 Task: Create a sub task System Test and UAT for the task  Create a new chatbot for customer support in the project AgileCon , assign it to team member softage.3@softage.net and update the status of the sub task to  Off Track , set the priority of the sub task to High
Action: Mouse moved to (77, 379)
Screenshot: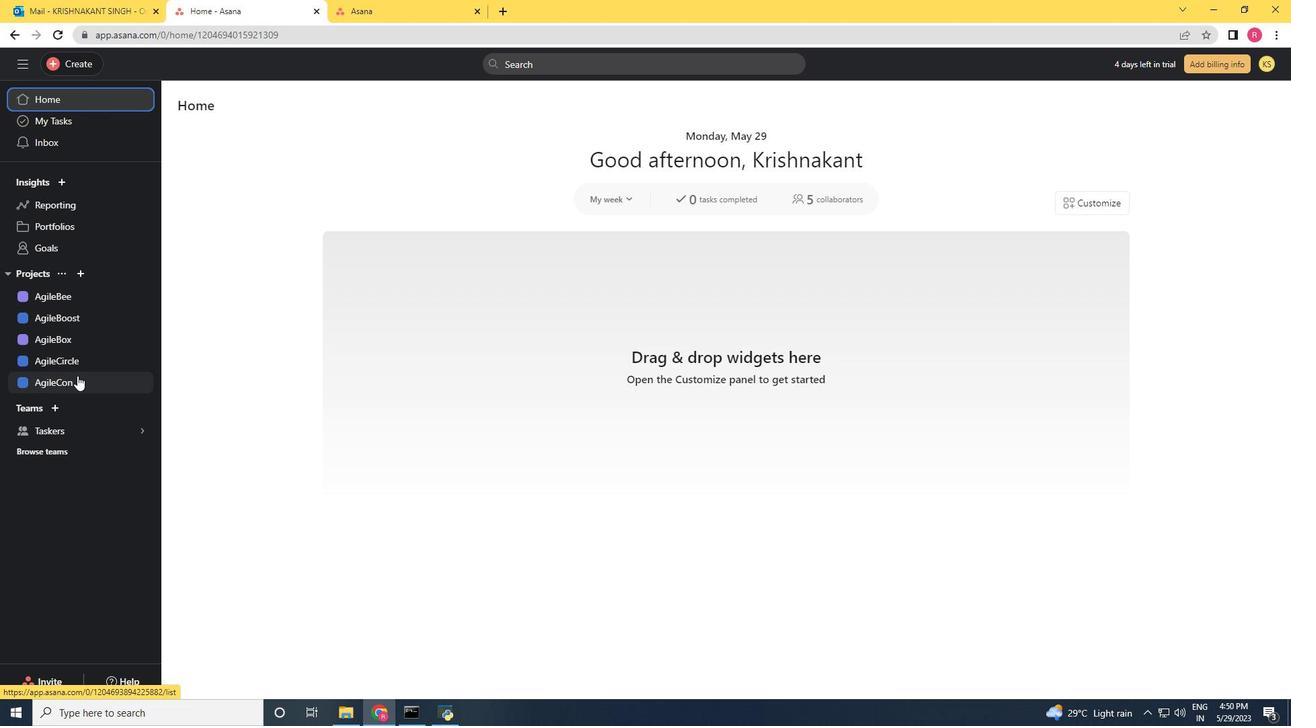 
Action: Mouse pressed left at (77, 379)
Screenshot: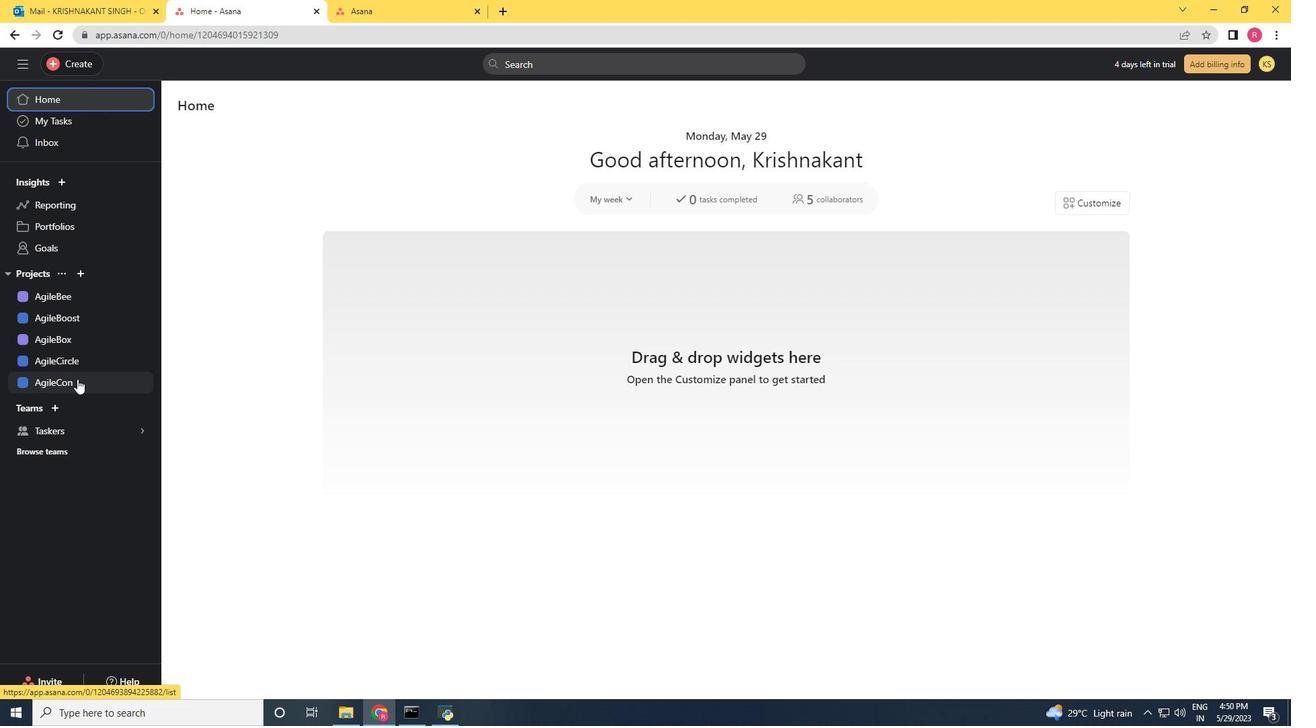 
Action: Mouse moved to (522, 270)
Screenshot: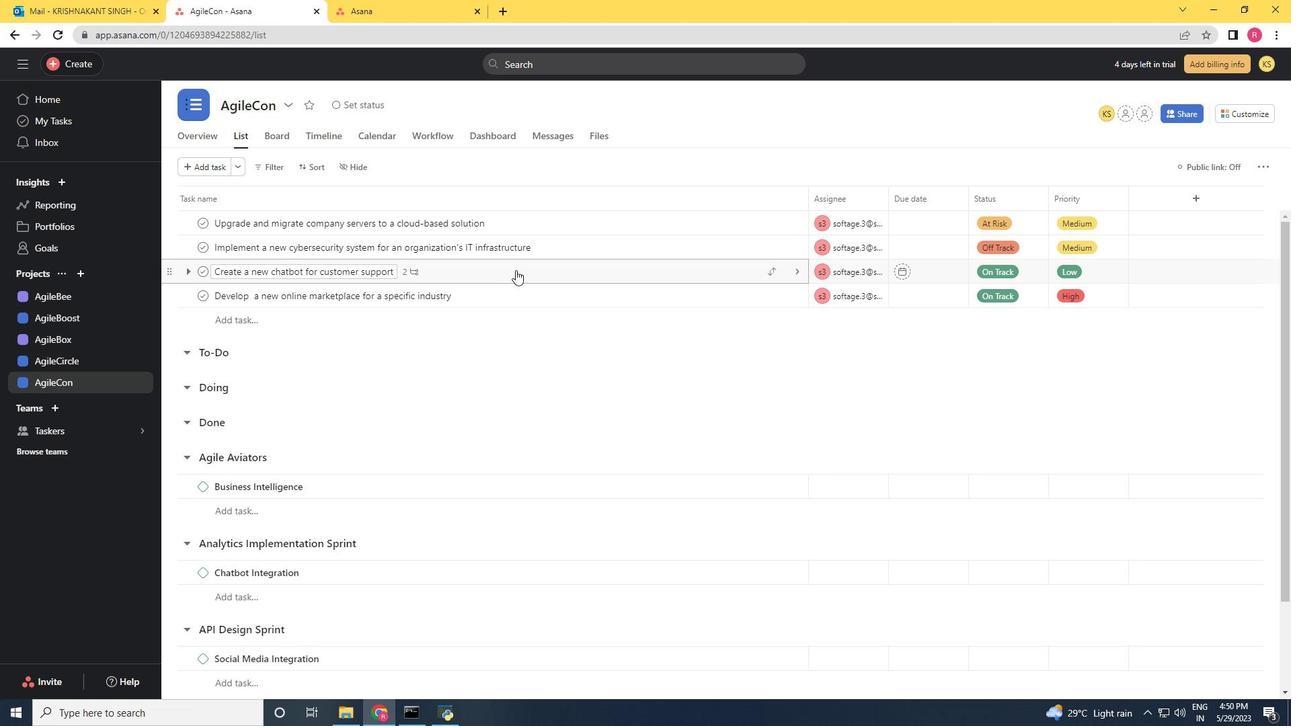 
Action: Mouse pressed left at (522, 270)
Screenshot: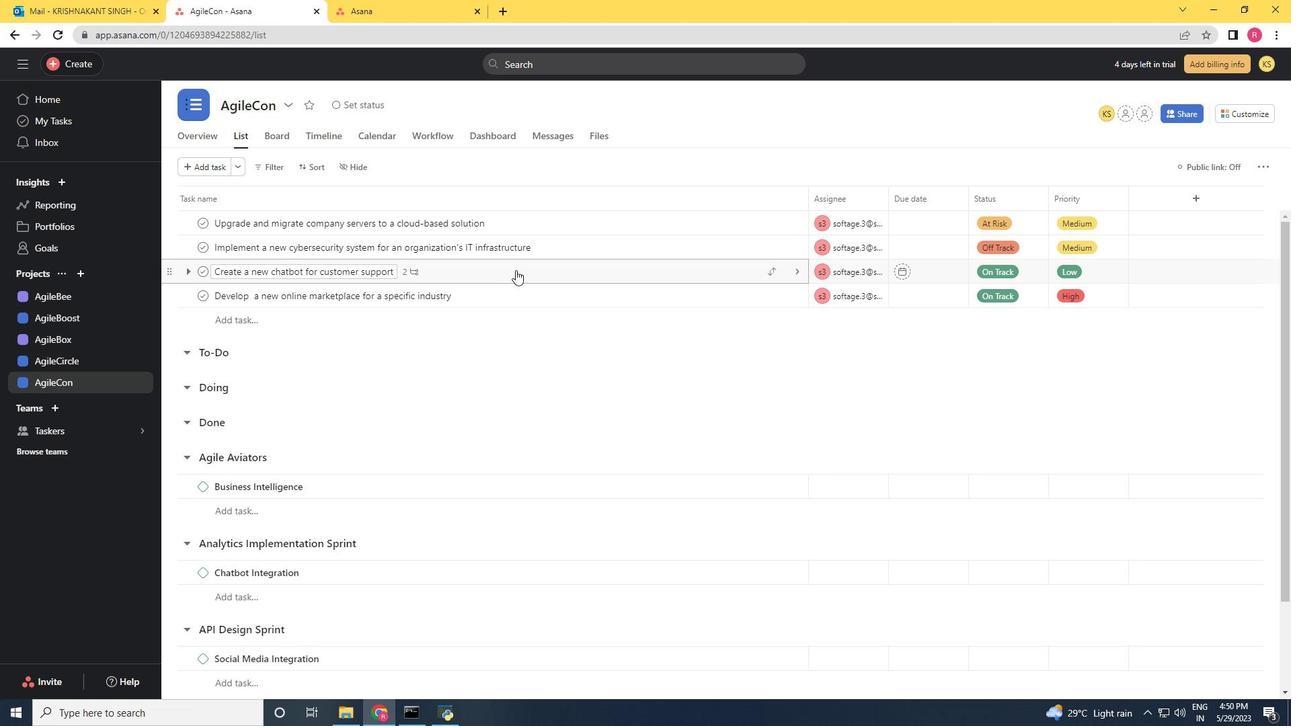 
Action: Mouse moved to (1134, 478)
Screenshot: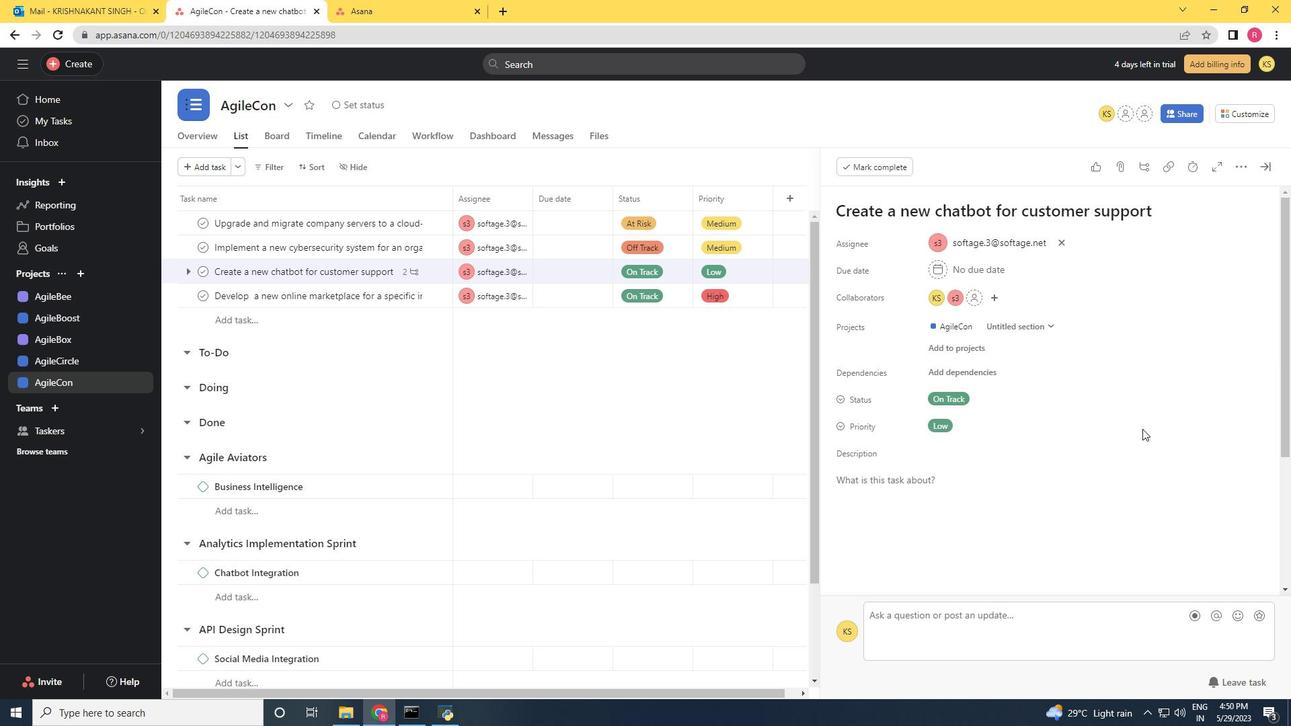 
Action: Mouse scrolled (1134, 477) with delta (0, 0)
Screenshot: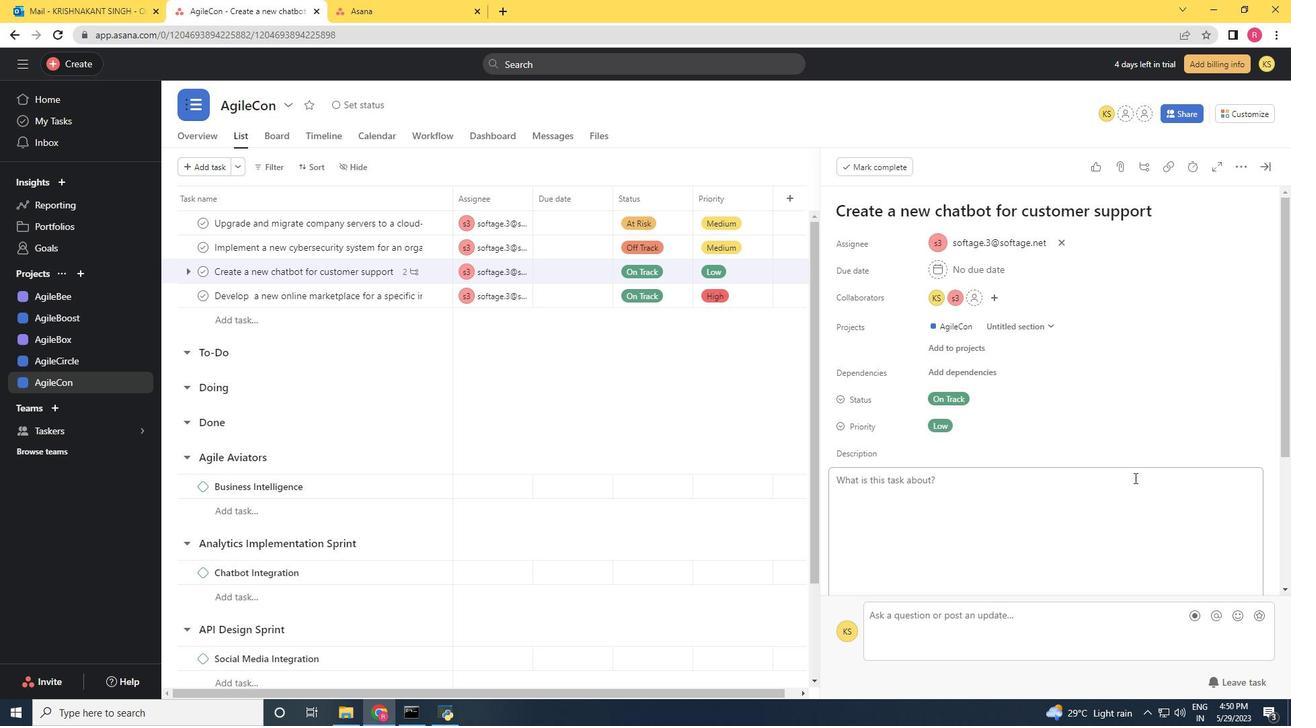 
Action: Mouse scrolled (1134, 477) with delta (0, 0)
Screenshot: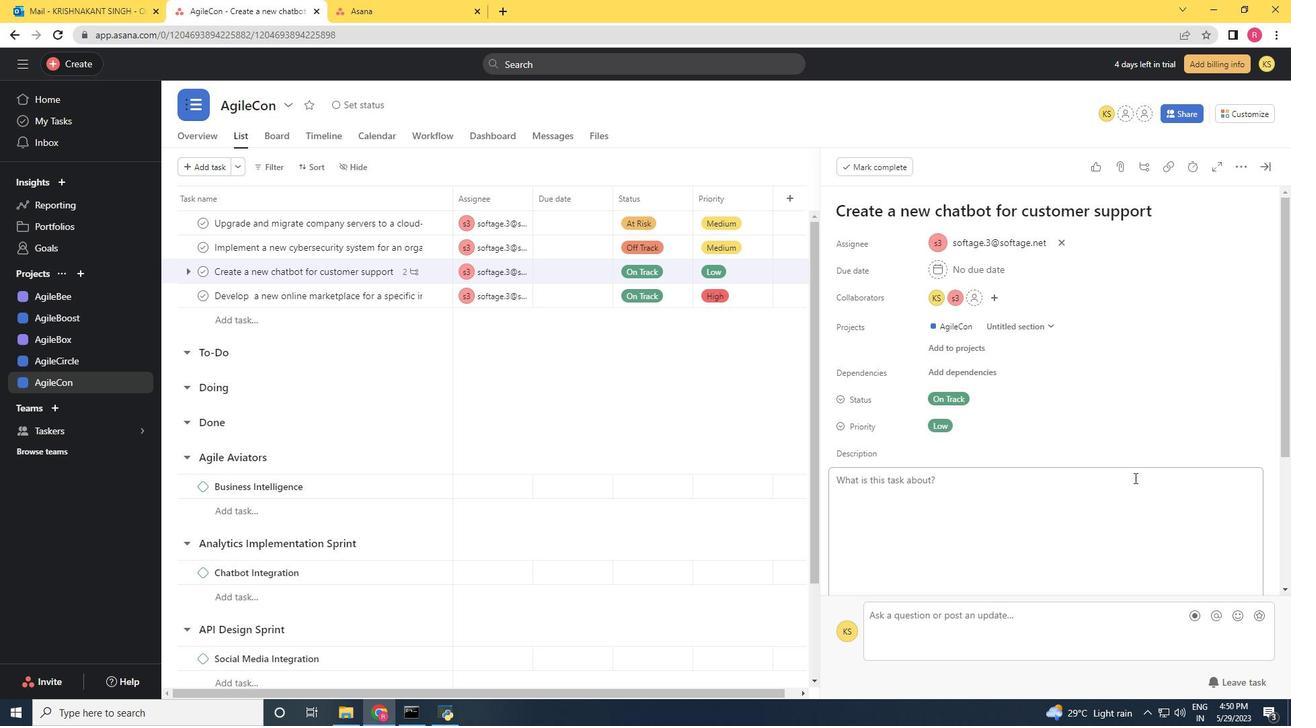 
Action: Mouse scrolled (1134, 477) with delta (0, 0)
Screenshot: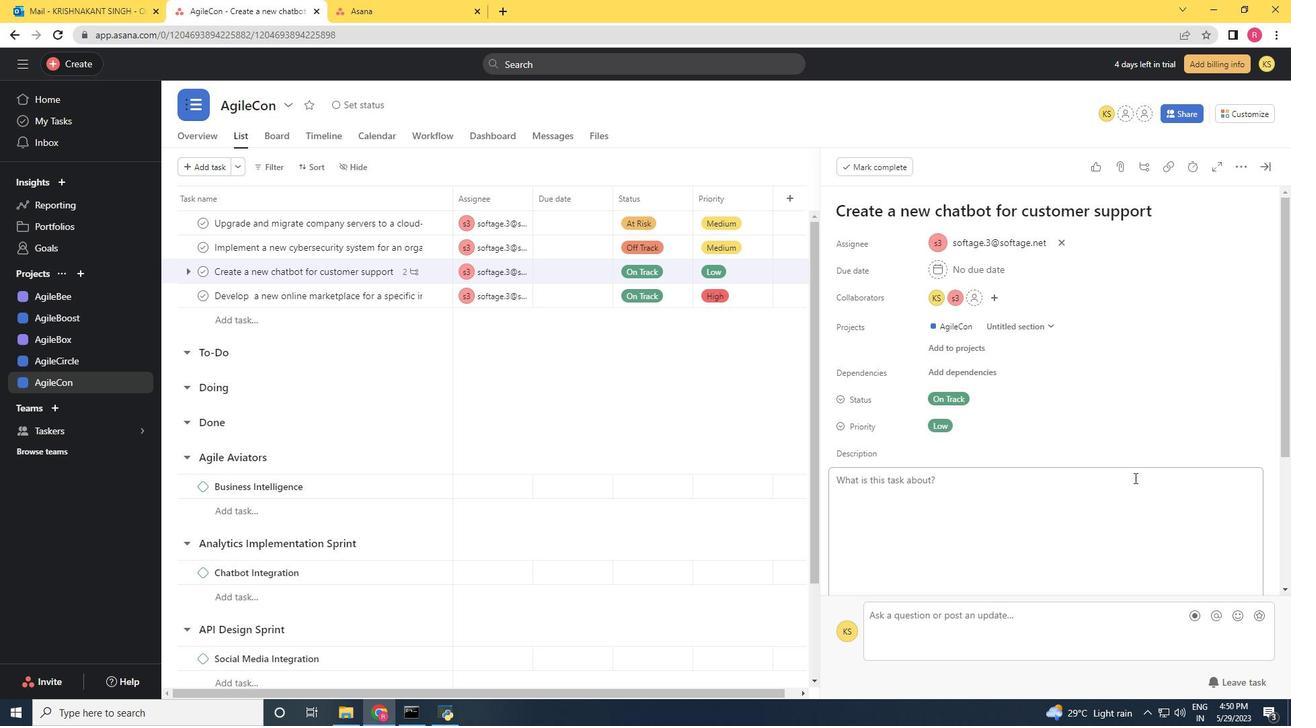 
Action: Mouse scrolled (1134, 477) with delta (0, 0)
Screenshot: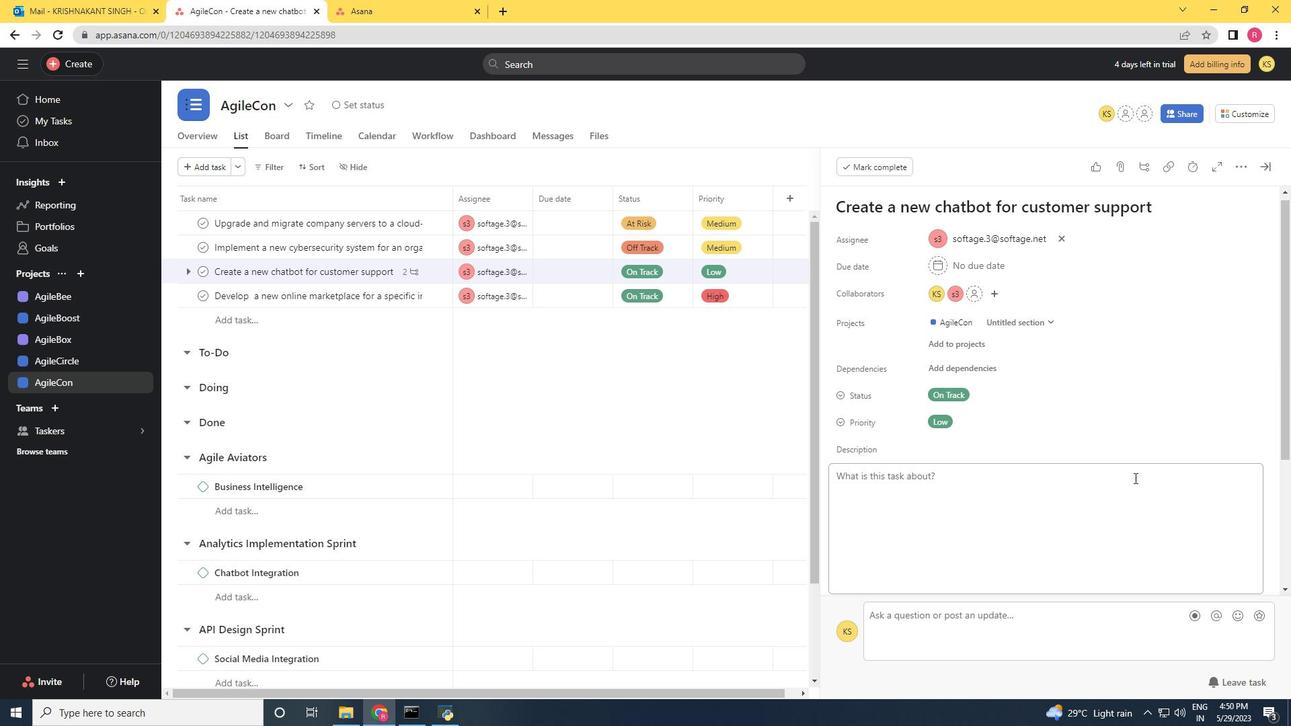 
Action: Mouse scrolled (1134, 477) with delta (0, 0)
Screenshot: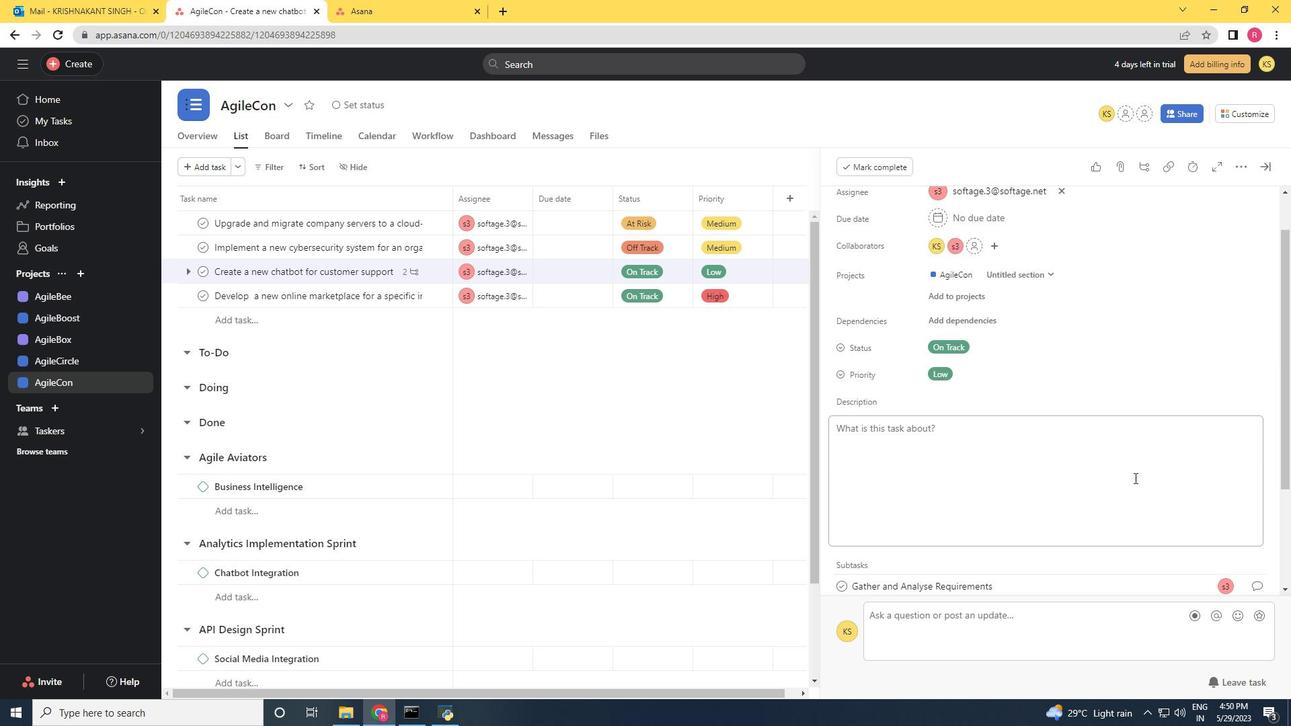 
Action: Mouse moved to (861, 490)
Screenshot: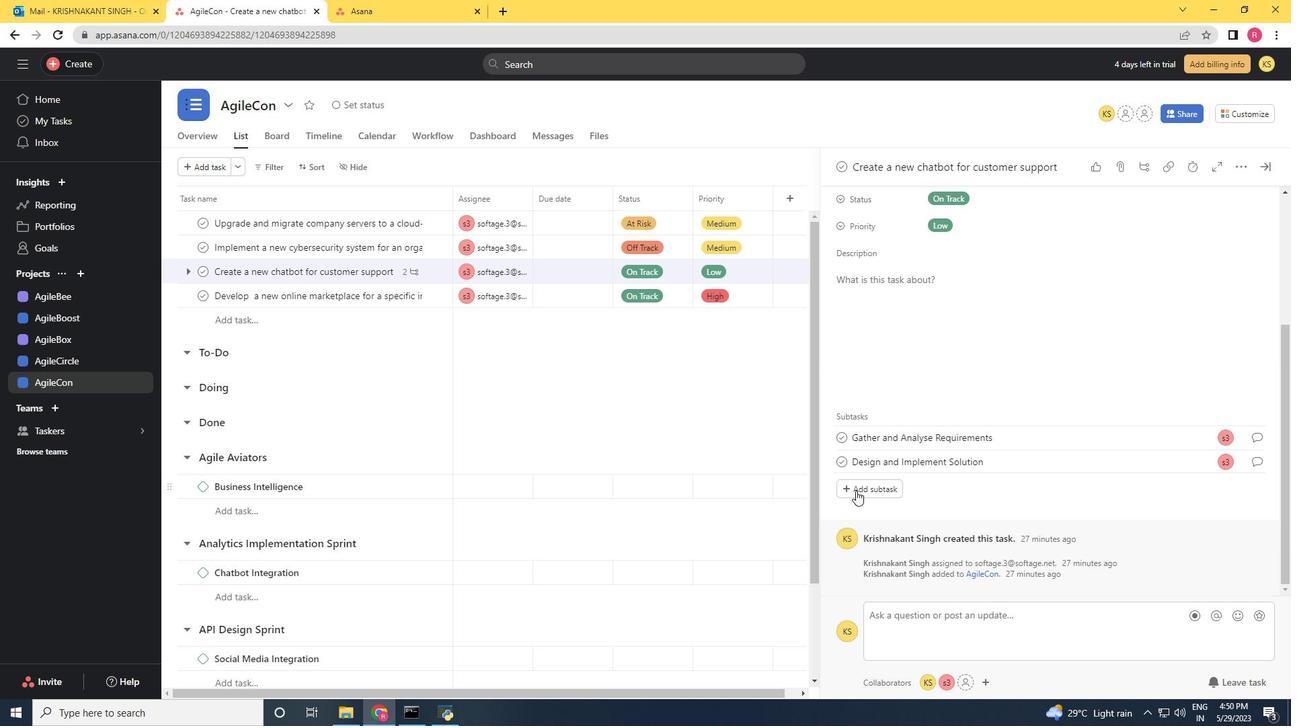 
Action: Mouse pressed left at (861, 490)
Screenshot: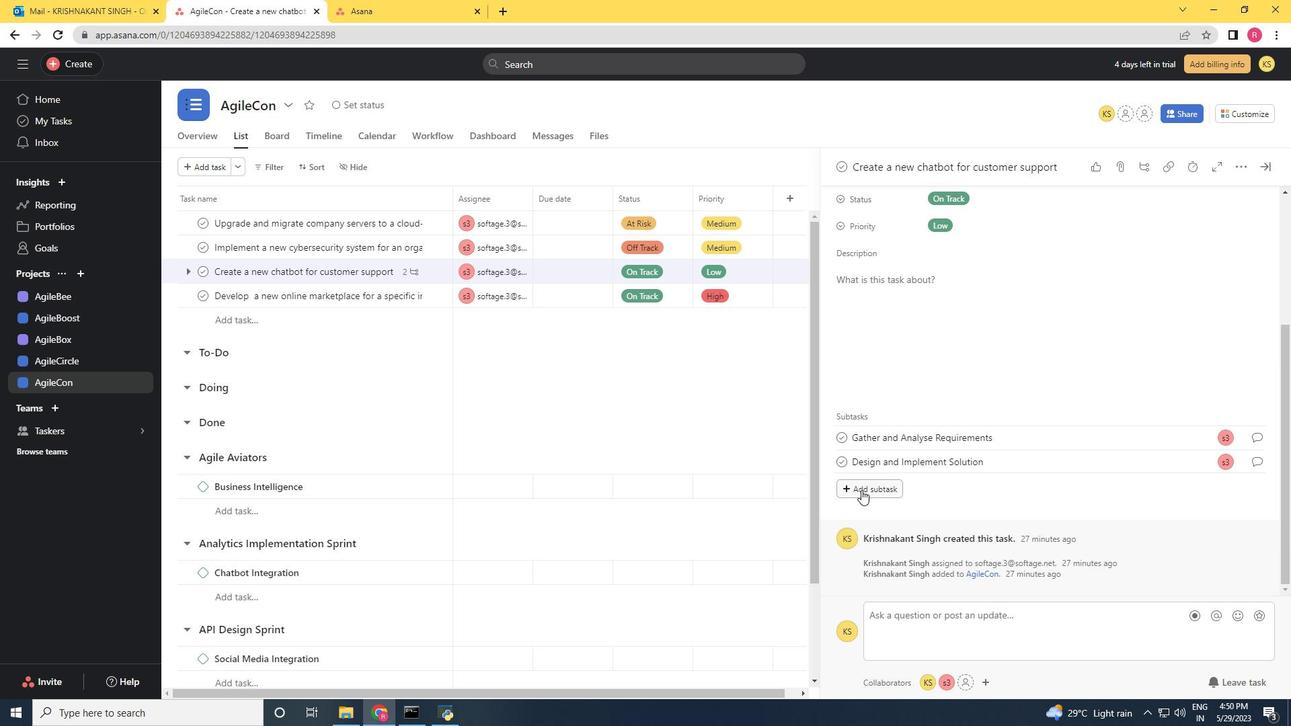 
Action: Key pressed <Key.shift>System<Key.space><Key.shift>Test<Key.space><Key.shift>UAT<Key.space>
Screenshot: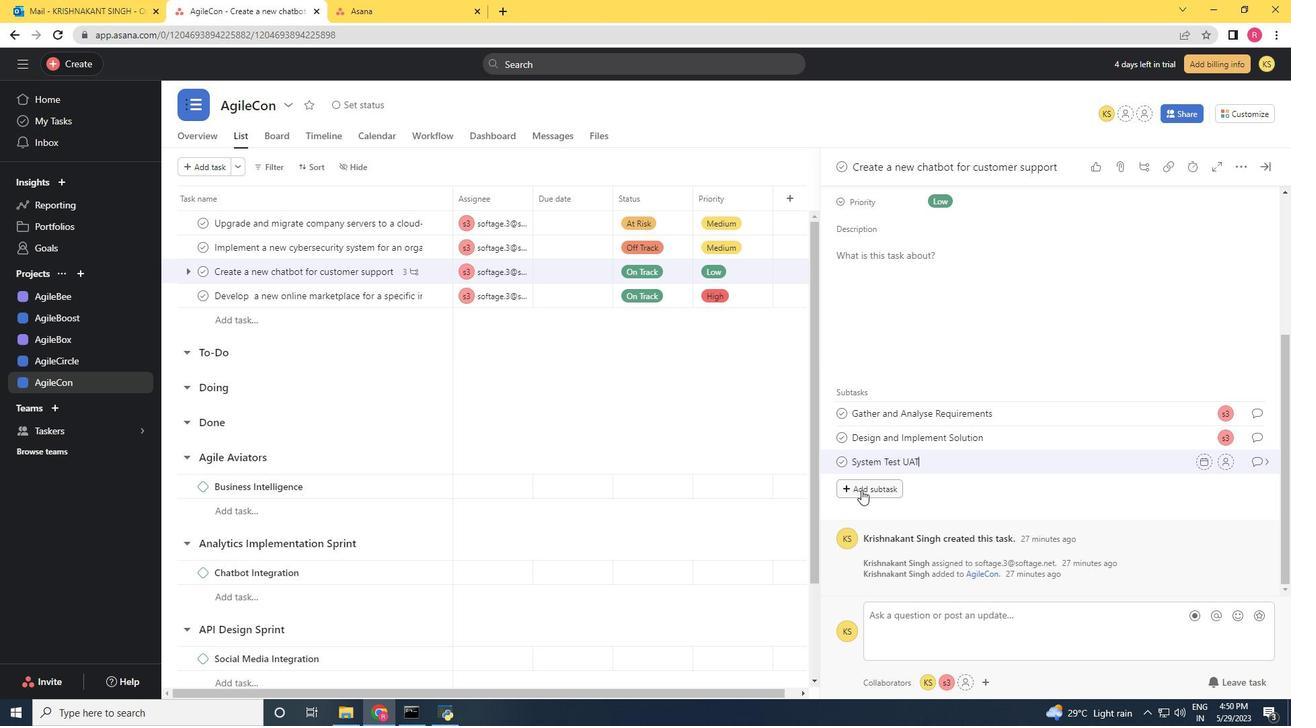 
Action: Mouse moved to (1224, 463)
Screenshot: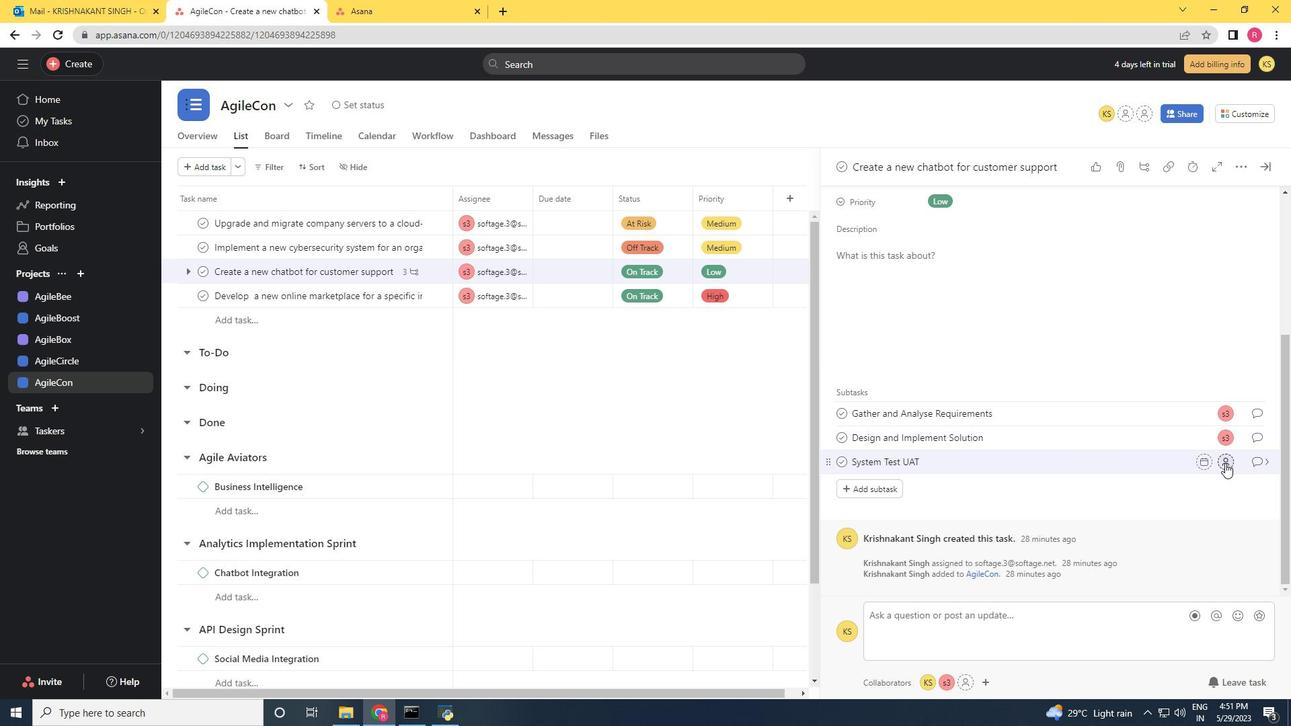 
Action: Mouse pressed left at (1224, 463)
Screenshot: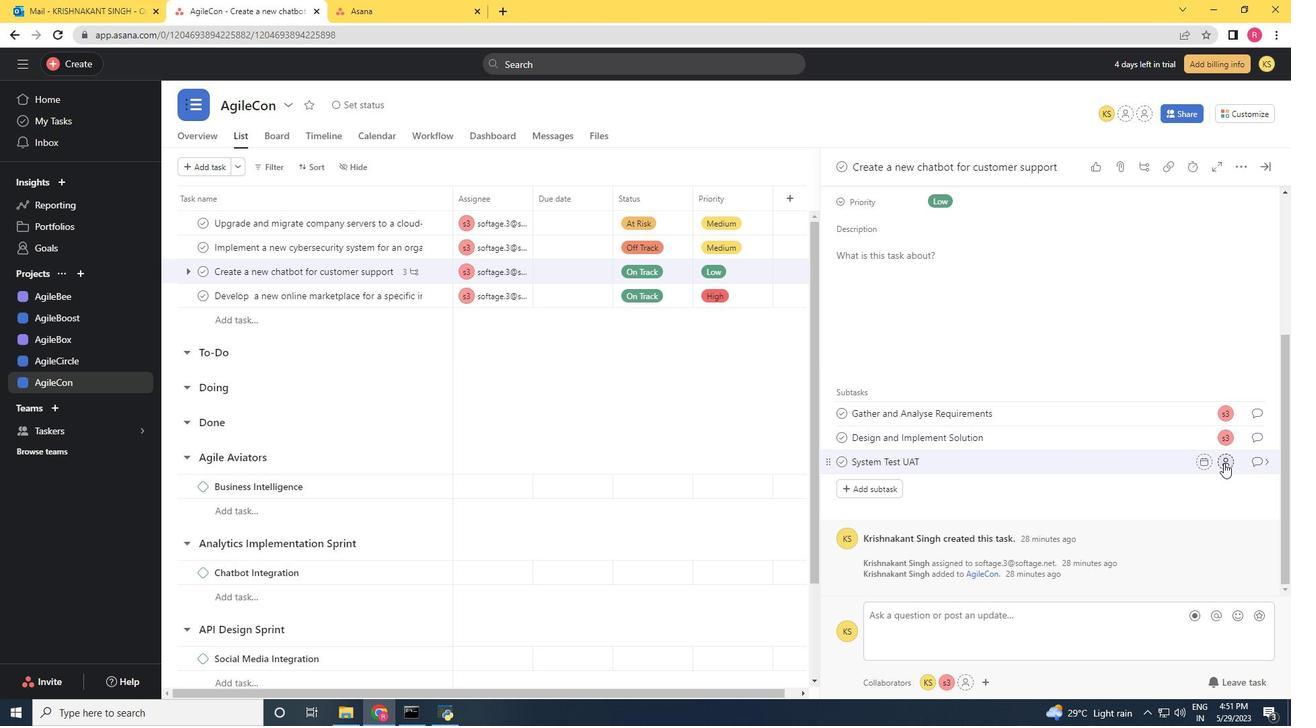 
Action: Key pressed softage,<Key.backspace>.3<Key.shift>@softage.net
Screenshot: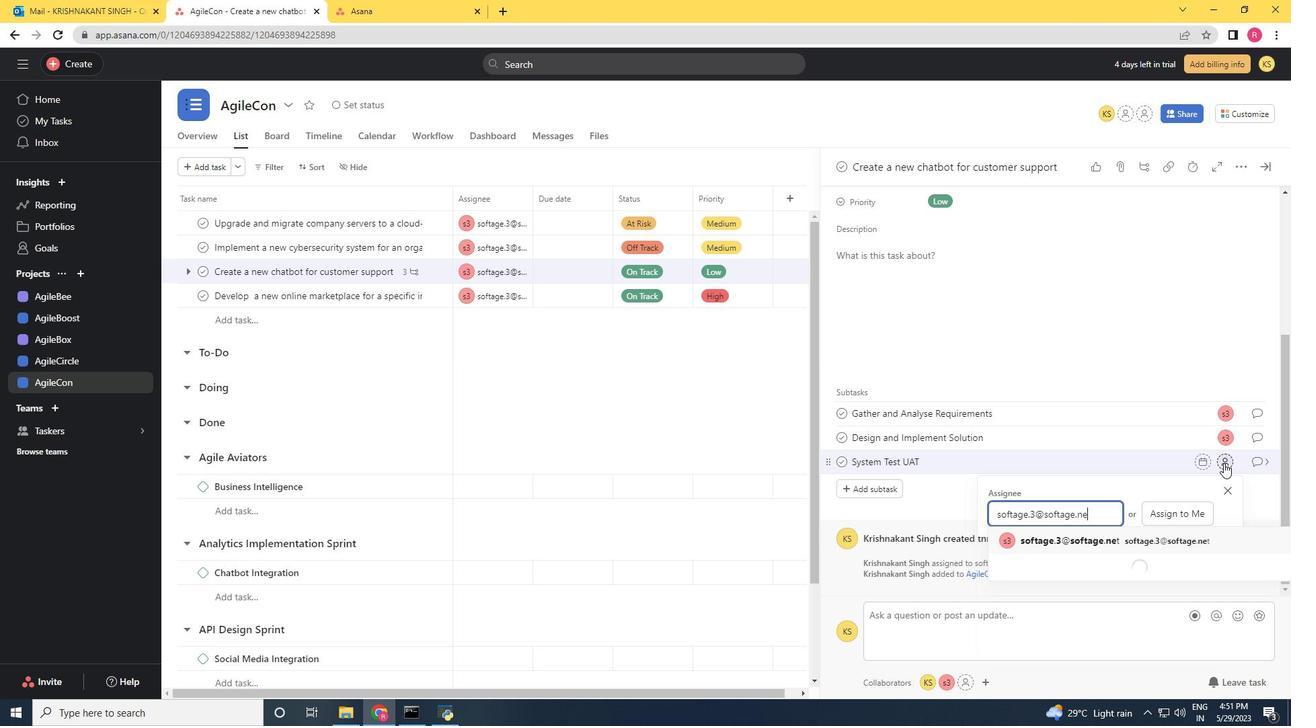 
Action: Mouse moved to (1128, 543)
Screenshot: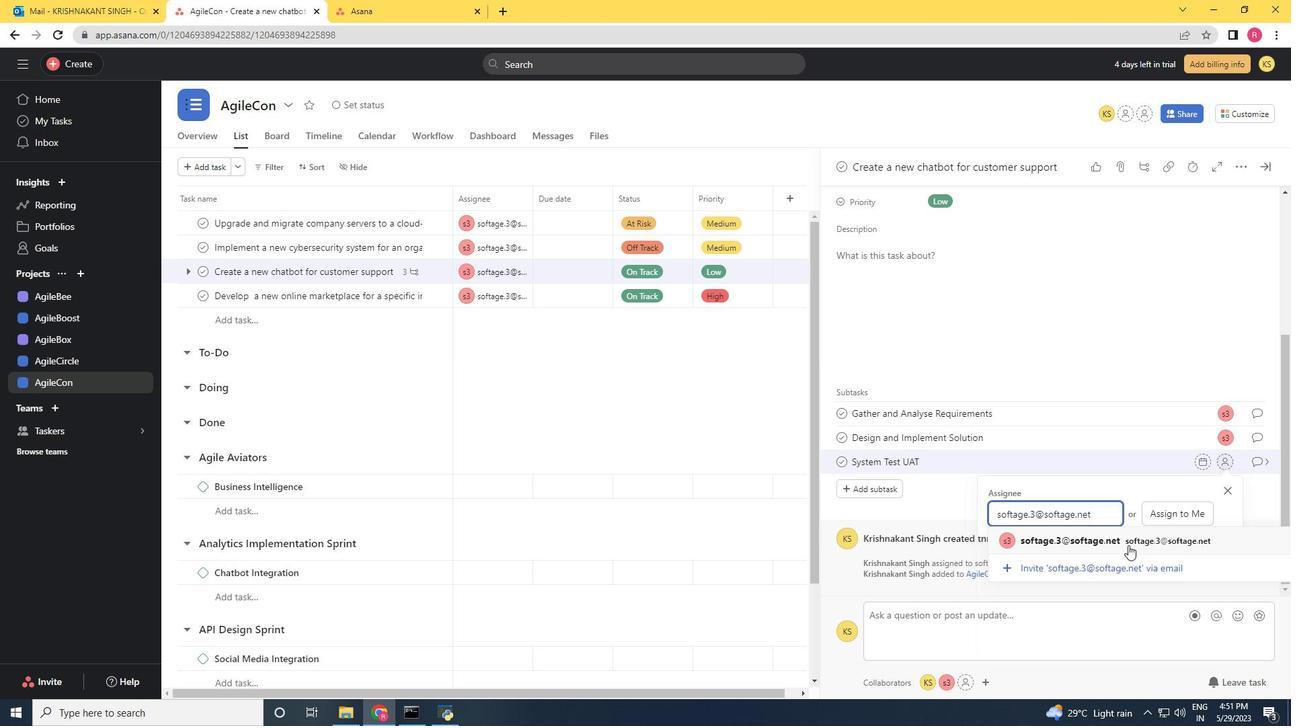 
Action: Mouse pressed left at (1128, 543)
Screenshot: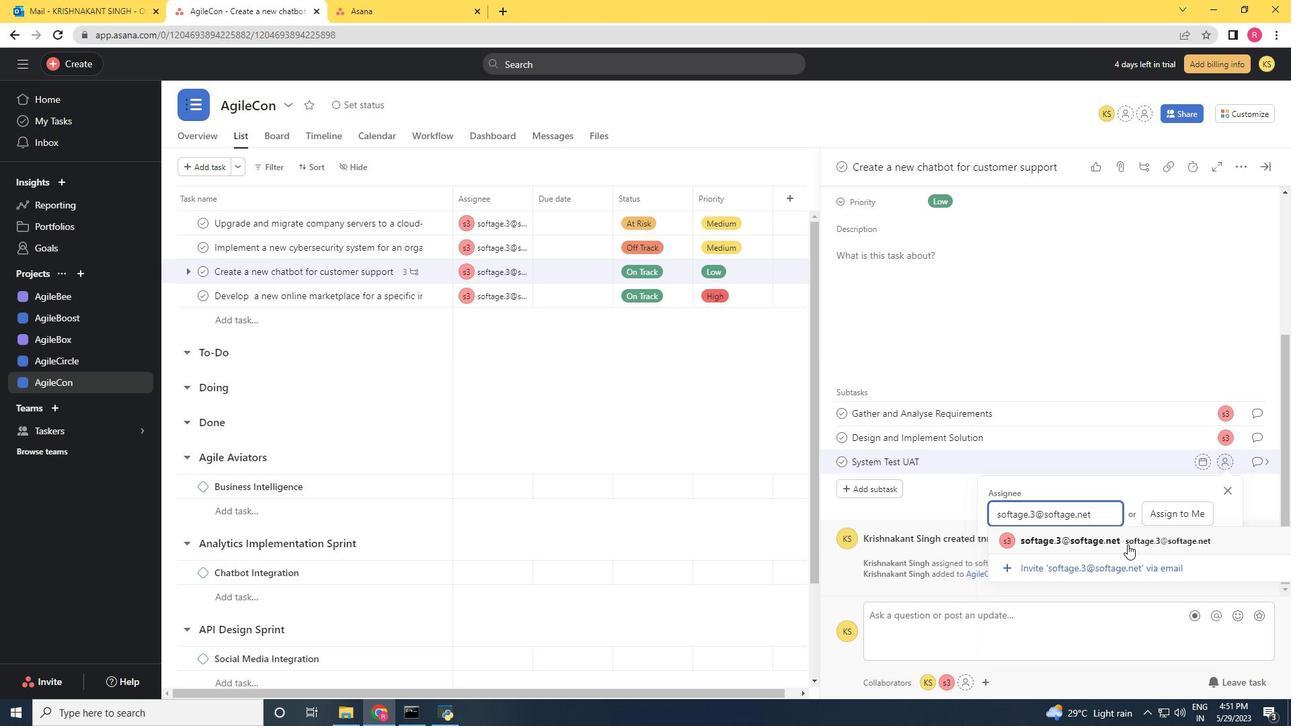 
Action: Mouse moved to (1268, 462)
Screenshot: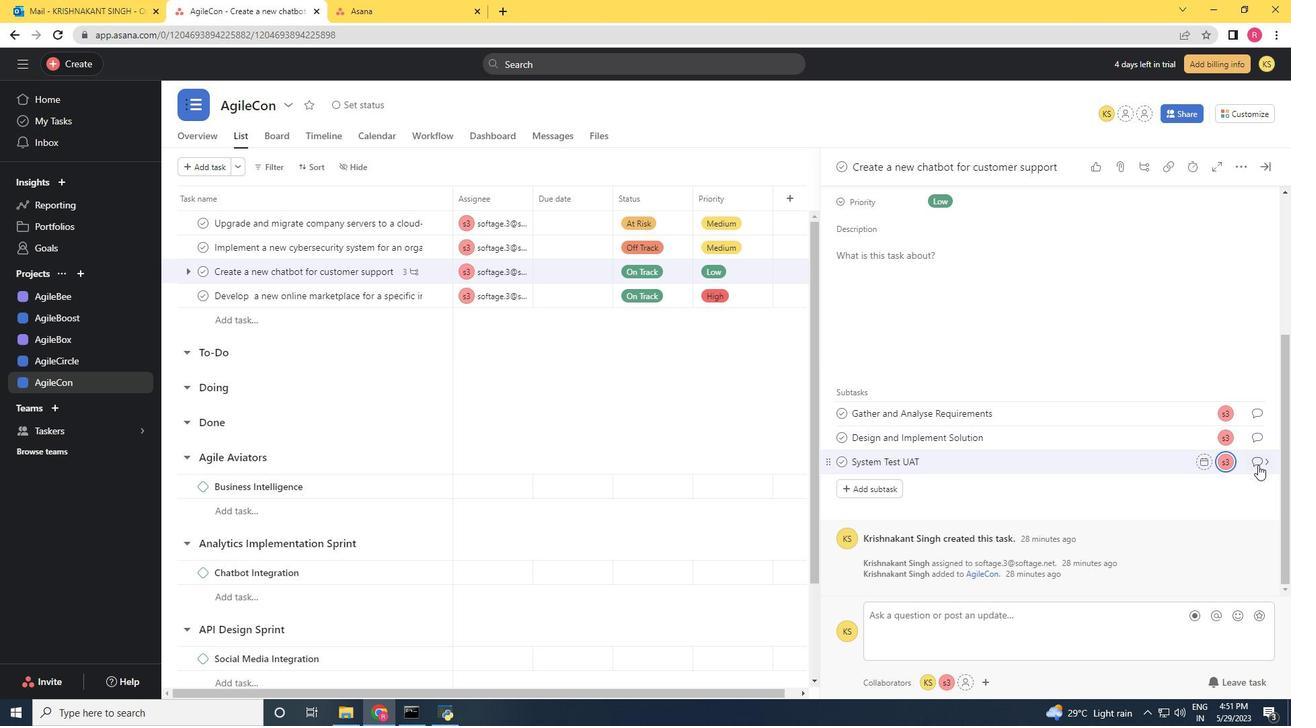 
Action: Mouse pressed left at (1268, 462)
Screenshot: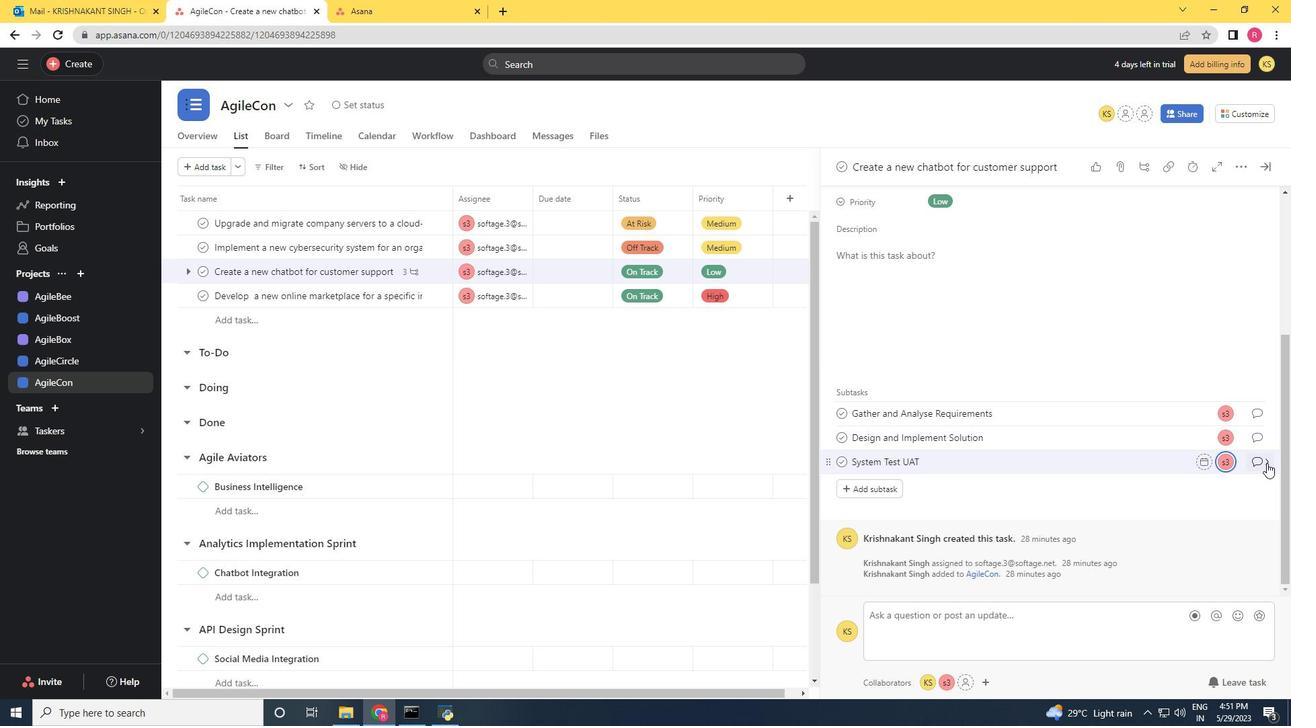 
Action: Mouse moved to (901, 391)
Screenshot: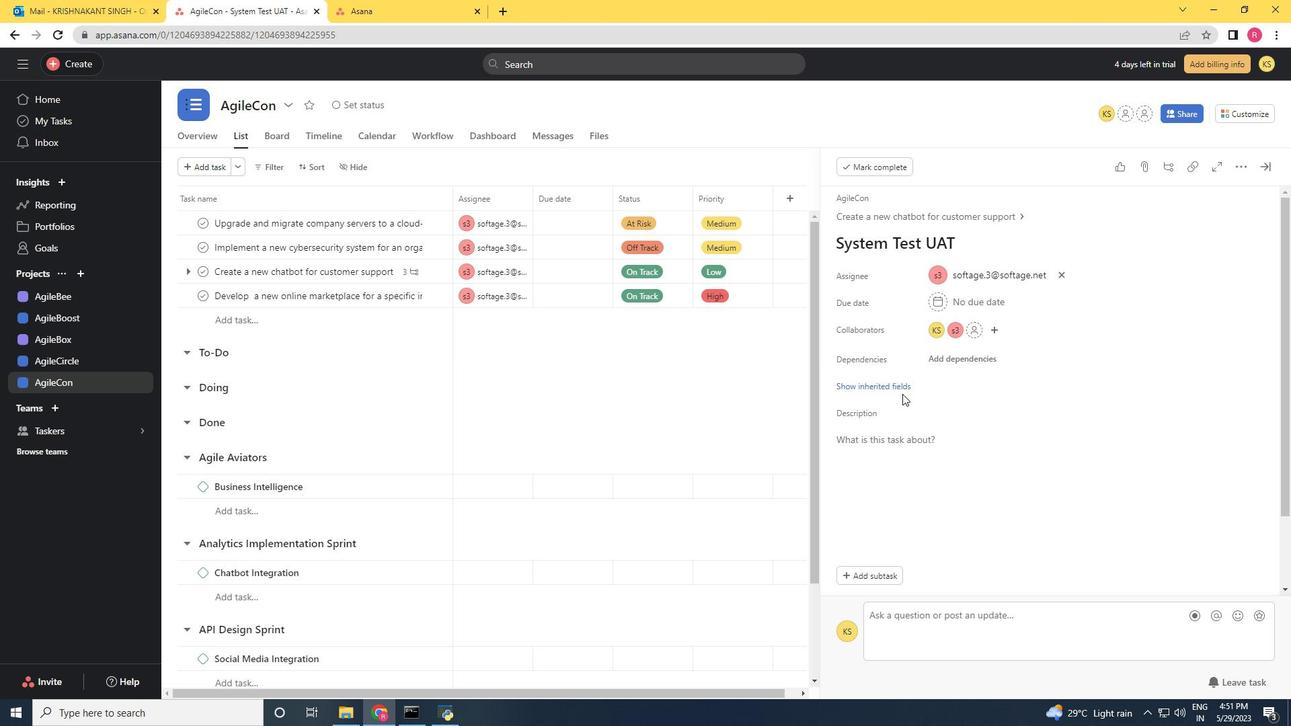 
Action: Mouse pressed left at (901, 391)
Screenshot: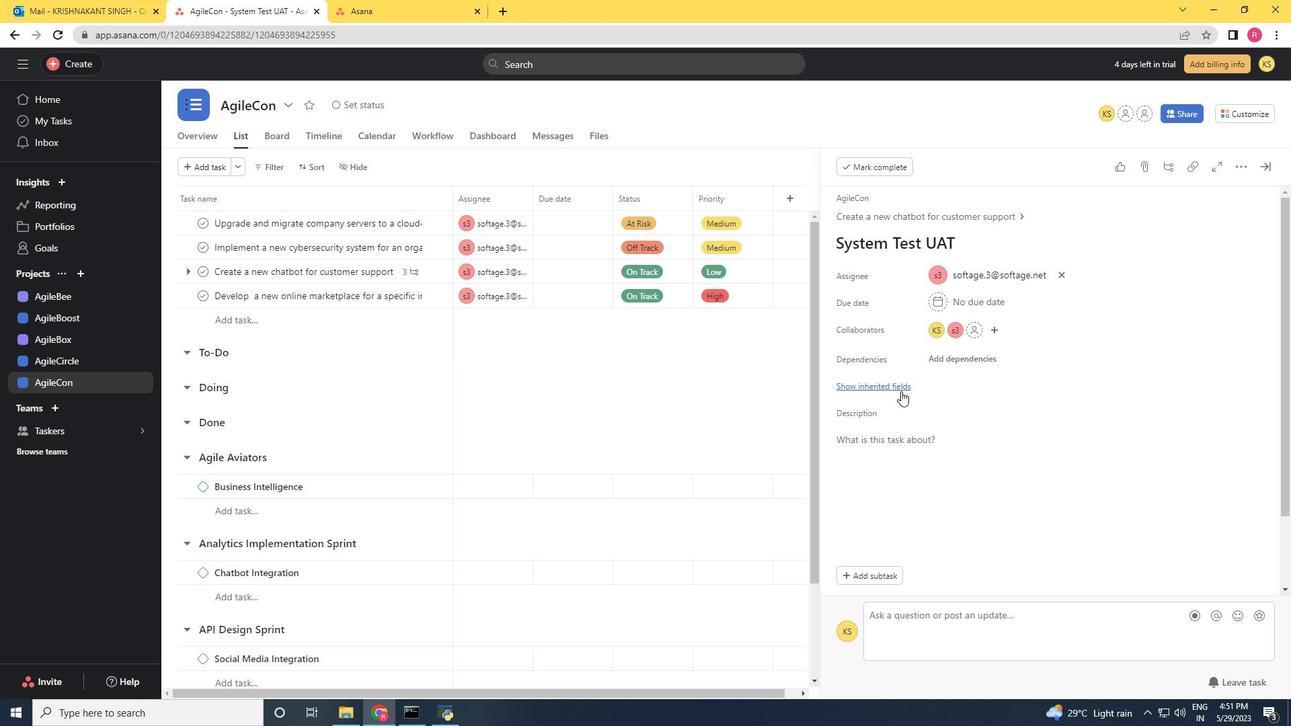 
Action: Mouse moved to (939, 407)
Screenshot: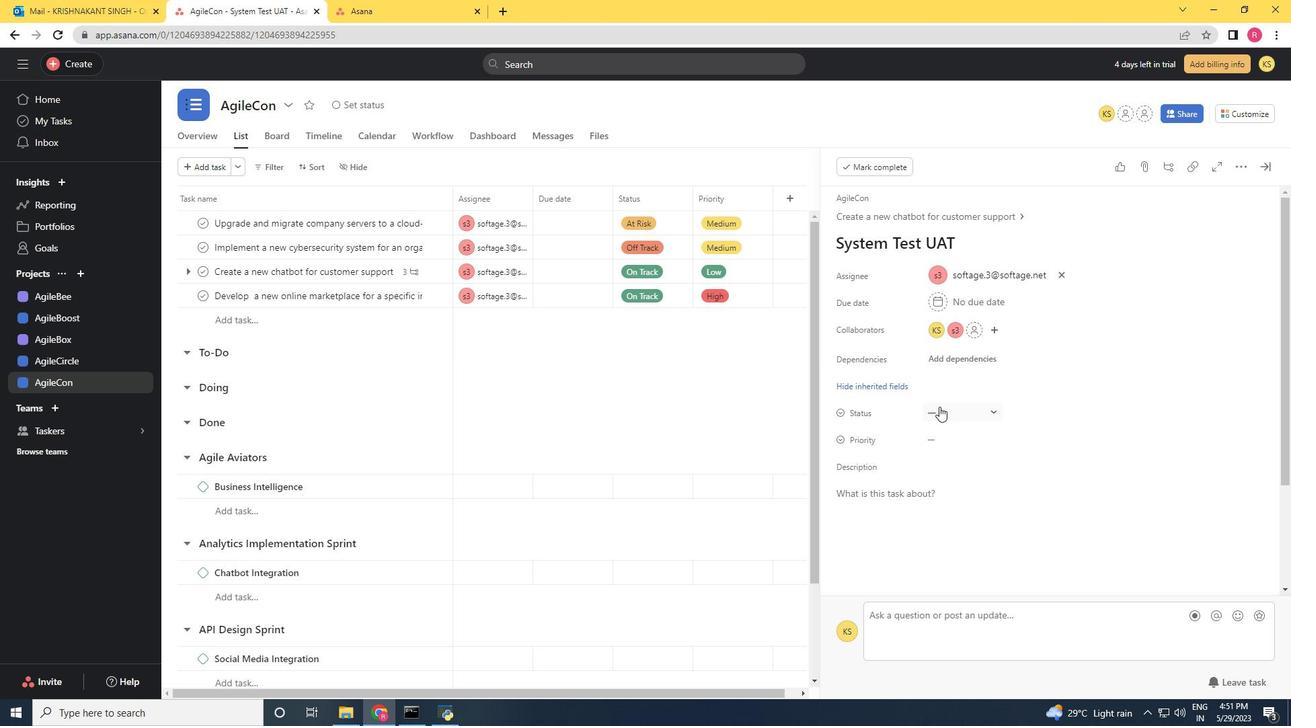 
Action: Mouse pressed left at (939, 407)
Screenshot: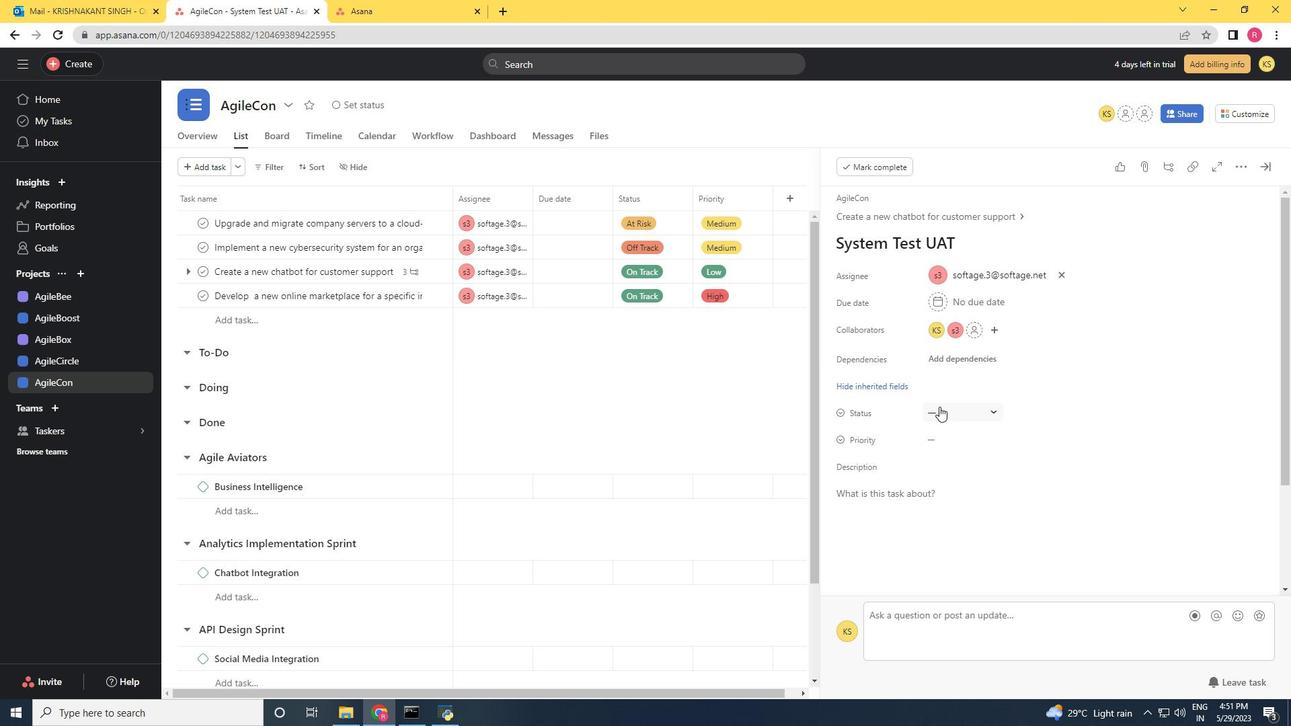 
Action: Mouse moved to (970, 480)
Screenshot: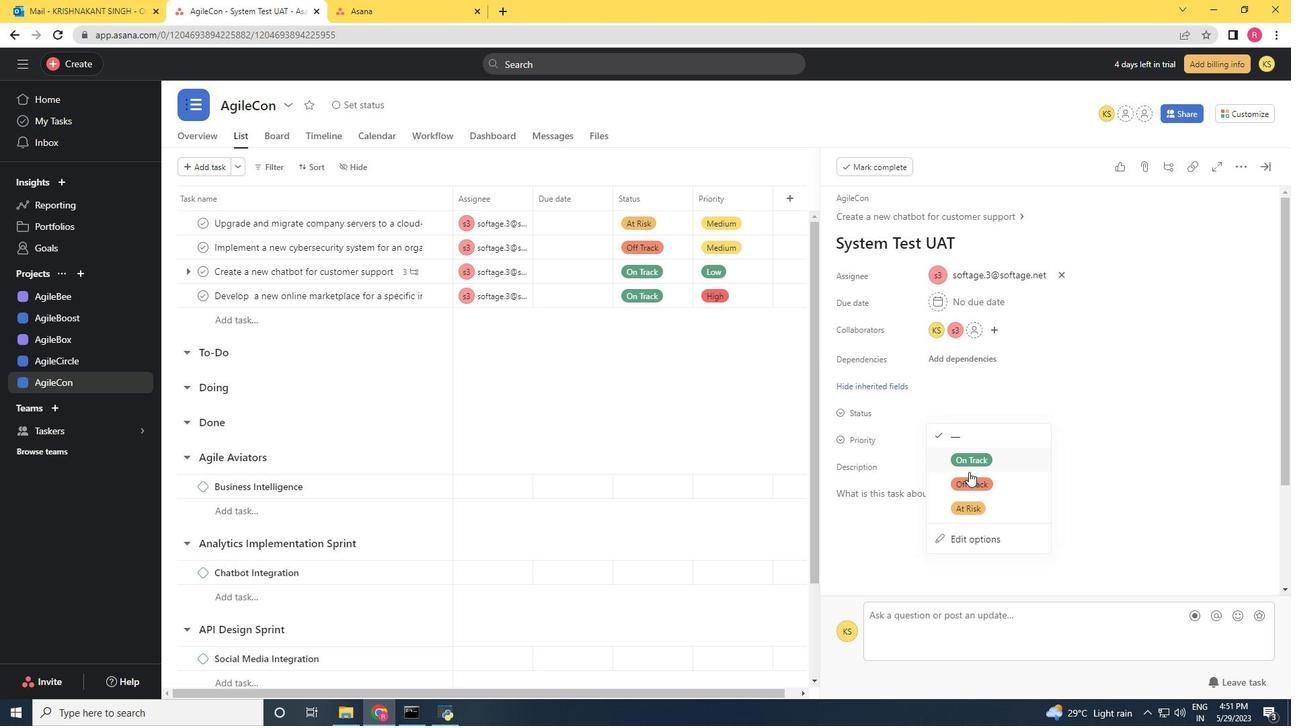 
Action: Mouse pressed left at (970, 480)
Screenshot: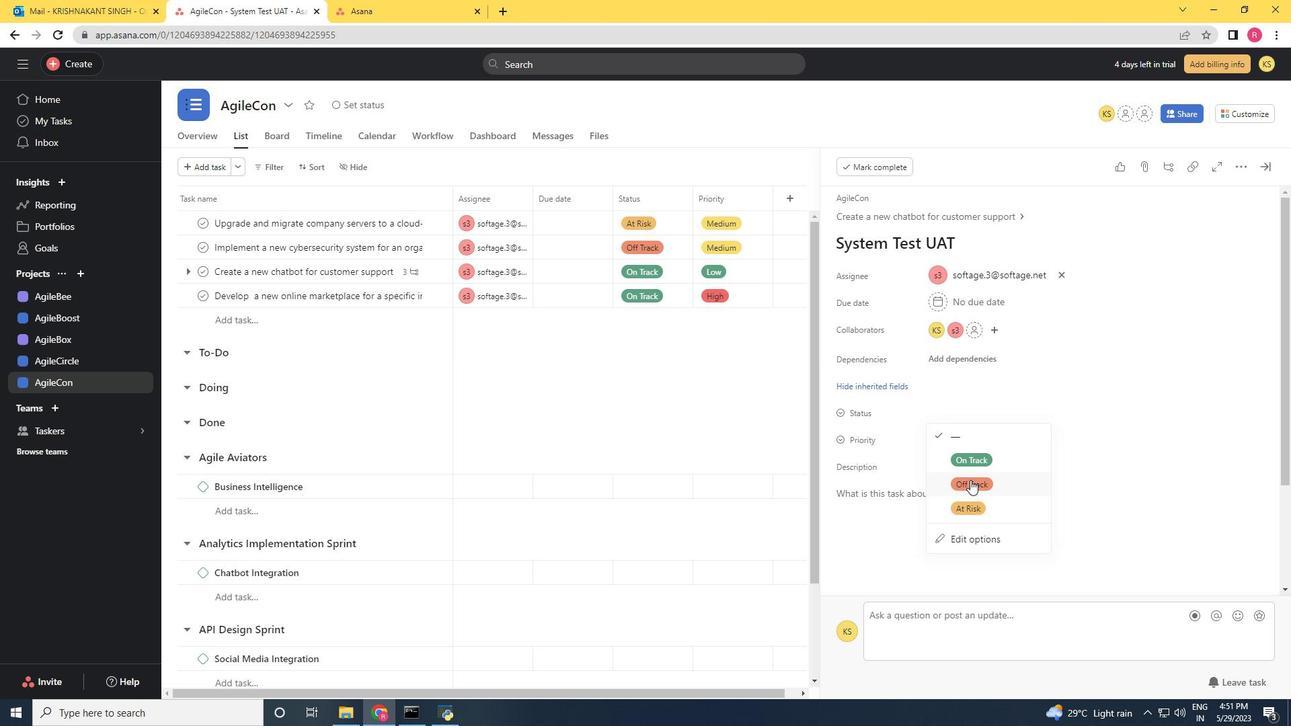 
Action: Mouse moved to (939, 439)
Screenshot: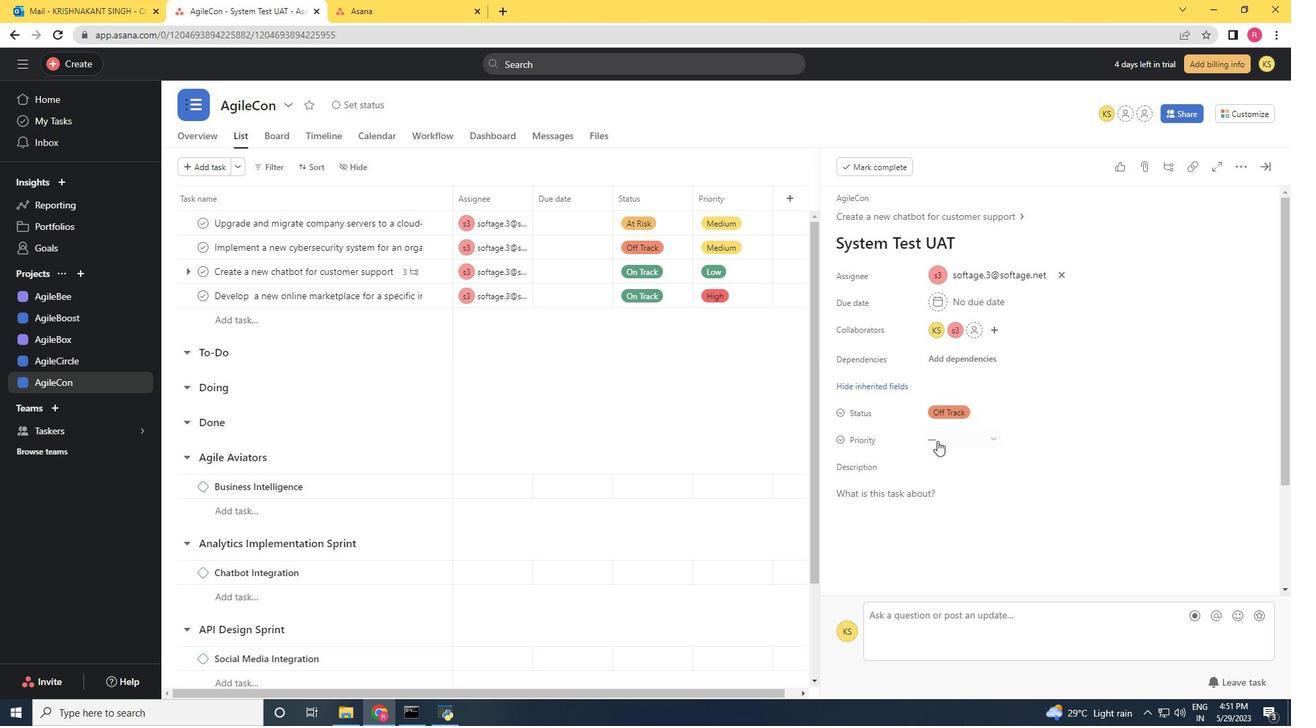 
Action: Mouse pressed left at (939, 439)
Screenshot: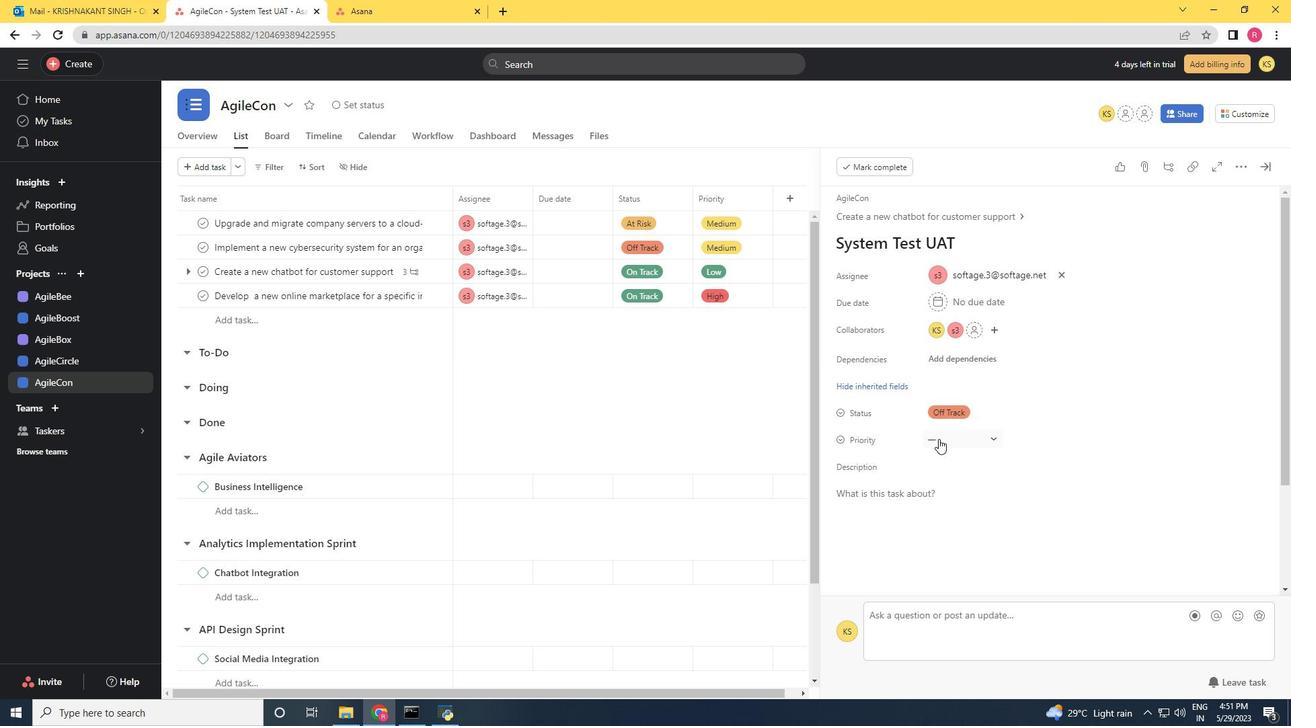 
Action: Mouse moved to (968, 487)
Screenshot: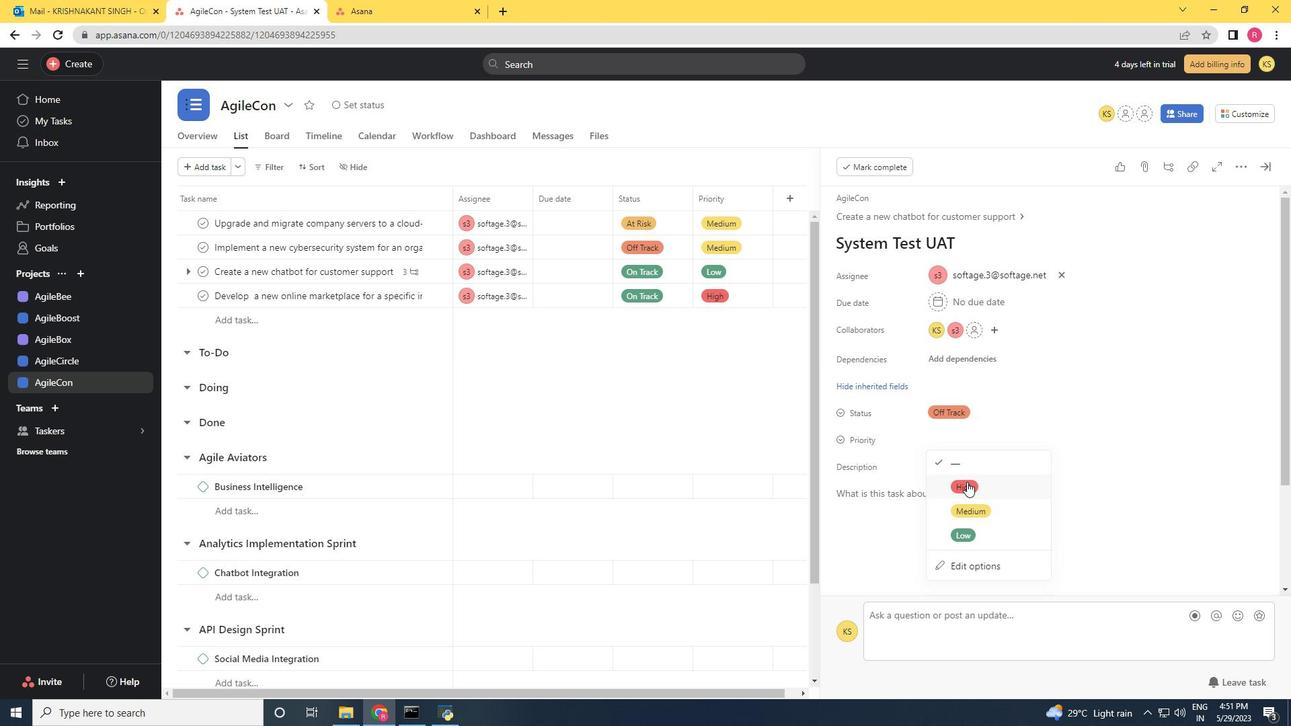 
Action: Mouse pressed left at (968, 487)
Screenshot: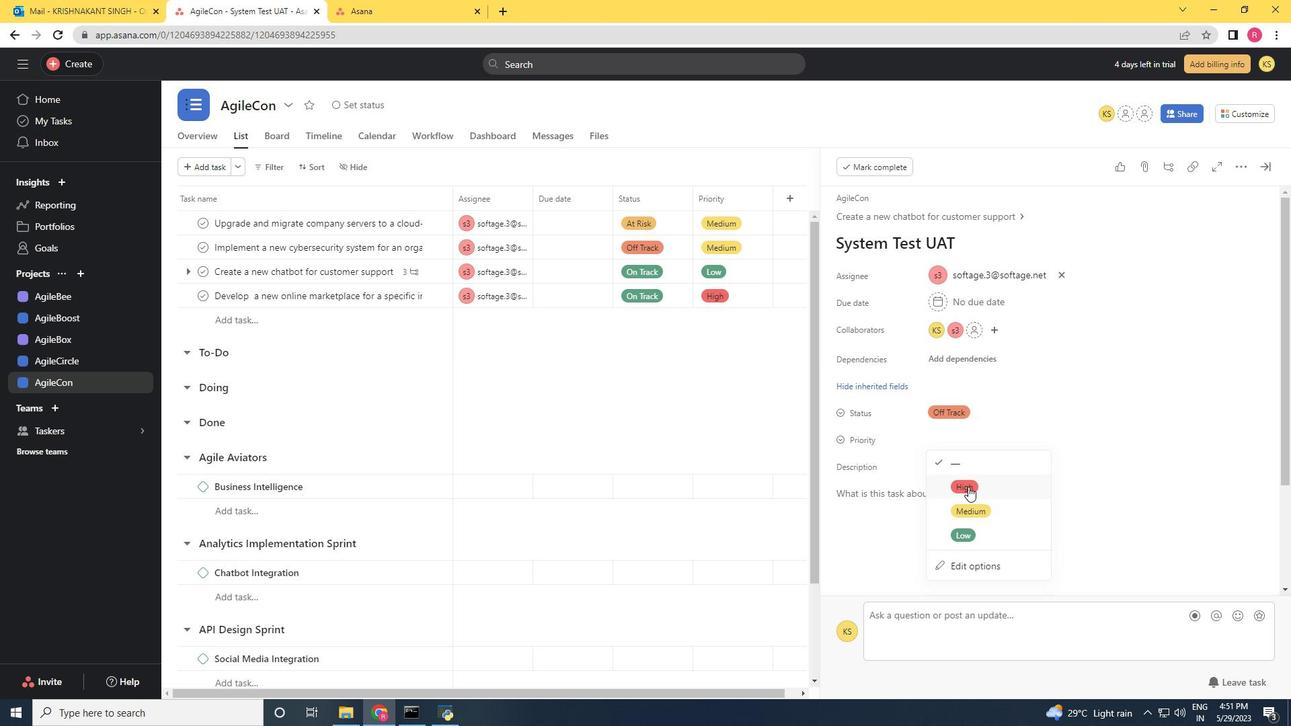 
Action: Mouse moved to (960, 509)
Screenshot: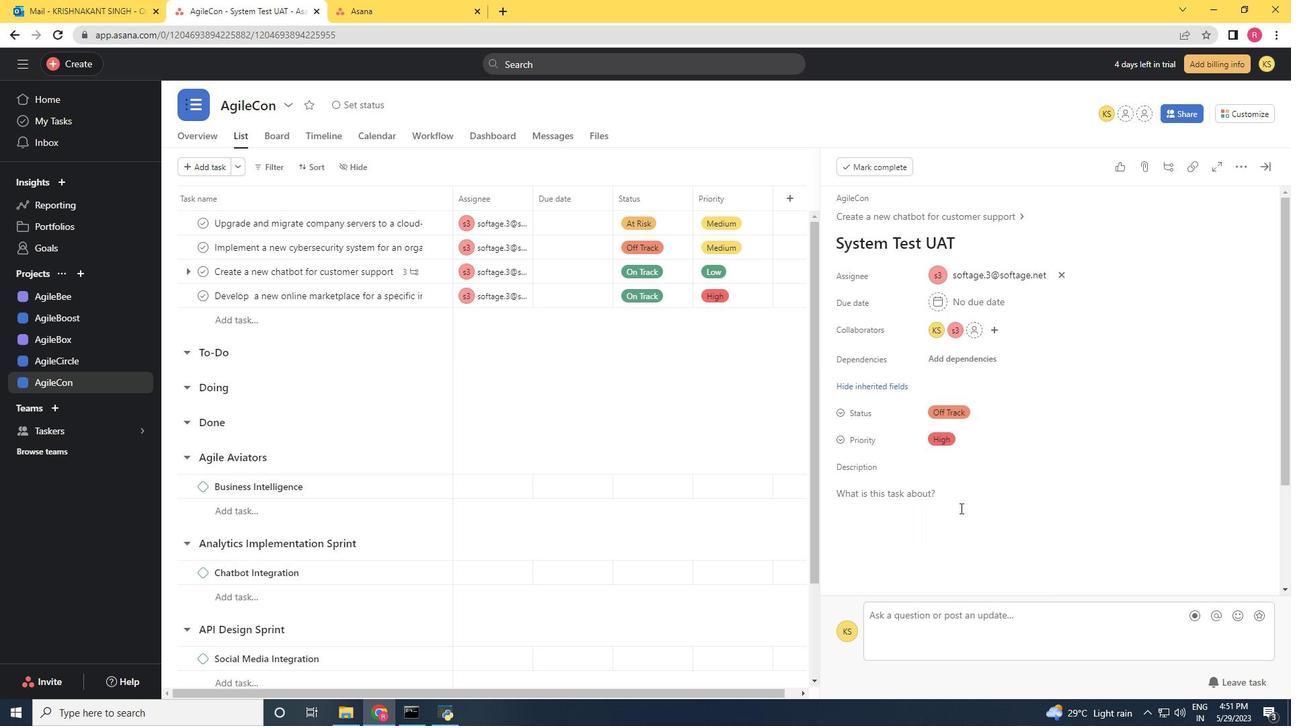 
